 Task: Set the maximum RTP sources in real-time protocol input to 4.
Action: Mouse moved to (96, 12)
Screenshot: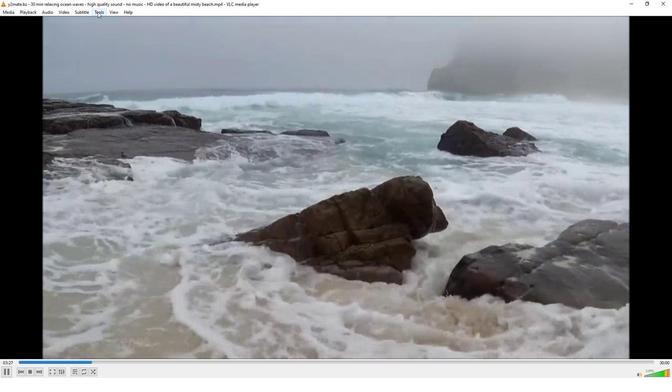 
Action: Mouse pressed left at (96, 12)
Screenshot: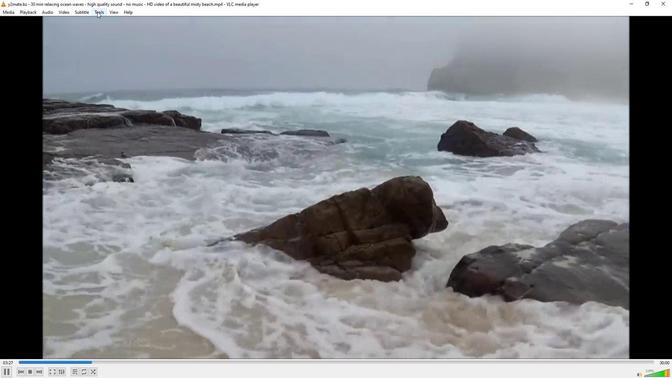
Action: Mouse moved to (112, 93)
Screenshot: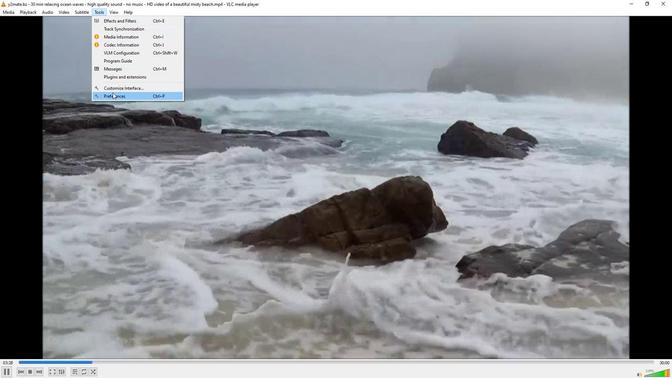 
Action: Mouse pressed left at (112, 93)
Screenshot: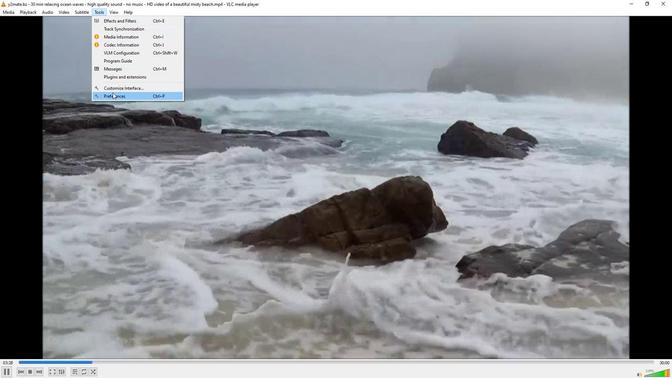 
Action: Mouse moved to (182, 291)
Screenshot: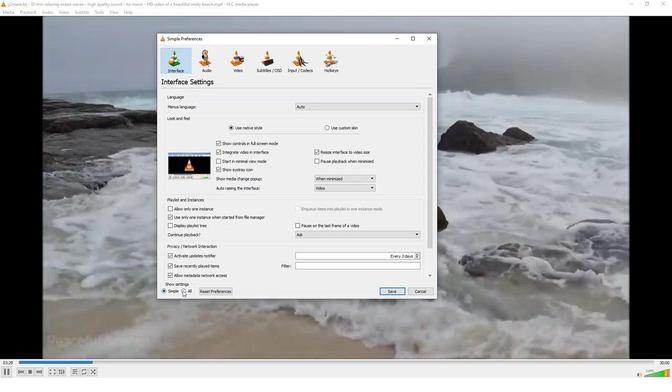 
Action: Mouse pressed left at (182, 291)
Screenshot: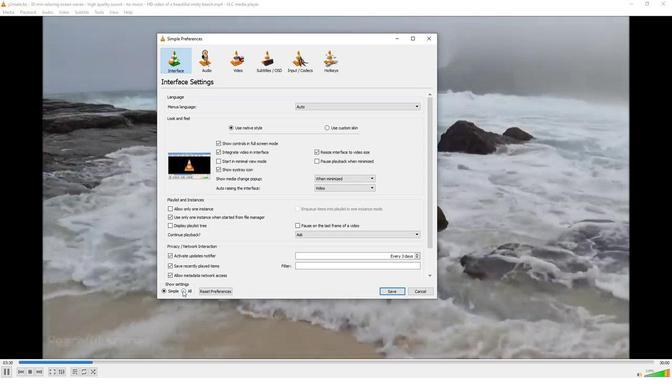 
Action: Mouse moved to (172, 191)
Screenshot: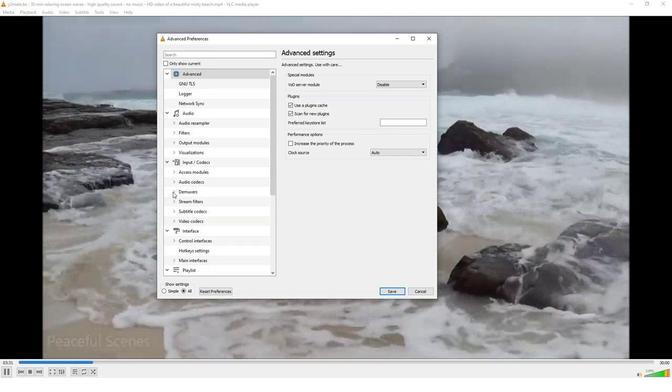 
Action: Mouse pressed left at (172, 191)
Screenshot: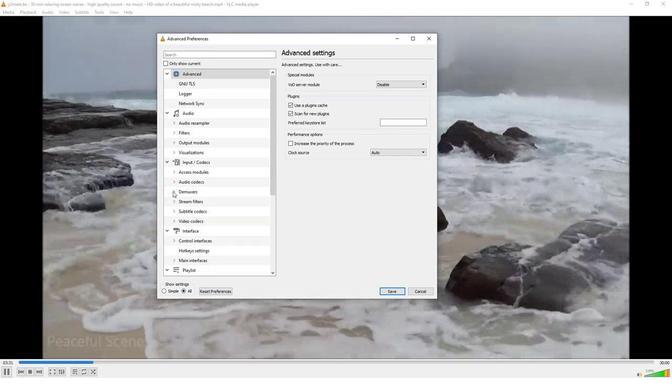 
Action: Mouse moved to (192, 241)
Screenshot: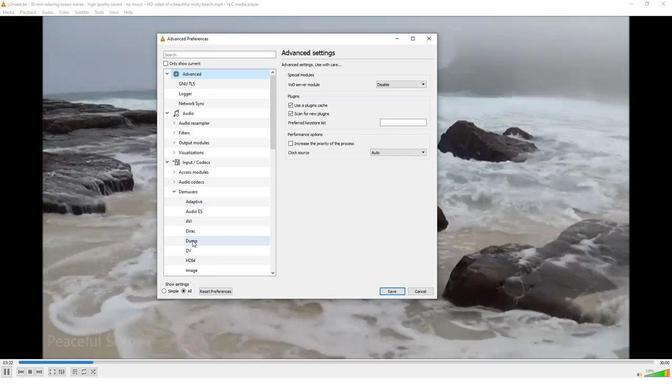 
Action: Mouse scrolled (192, 241) with delta (0, 0)
Screenshot: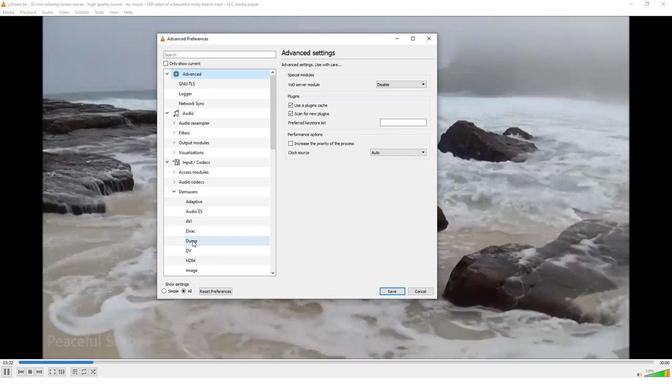 
Action: Mouse scrolled (192, 241) with delta (0, 0)
Screenshot: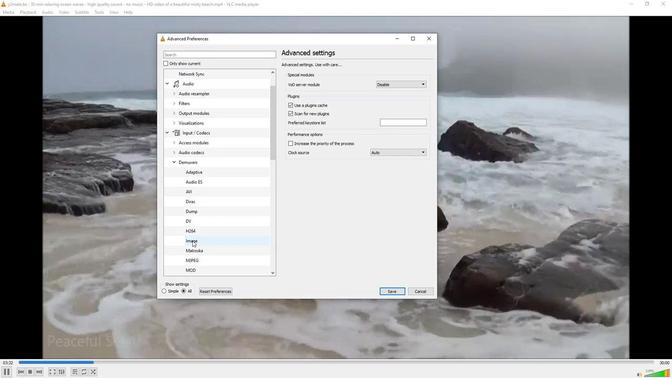 
Action: Mouse scrolled (192, 241) with delta (0, 0)
Screenshot: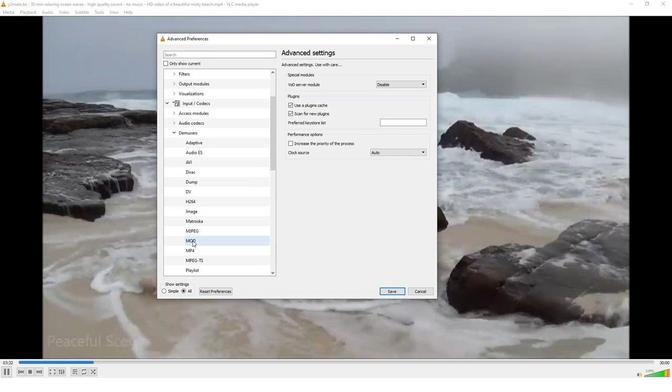 
Action: Mouse scrolled (192, 241) with delta (0, 0)
Screenshot: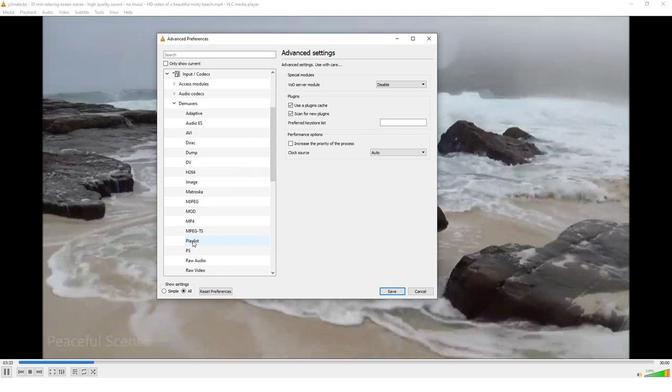 
Action: Mouse moved to (193, 250)
Screenshot: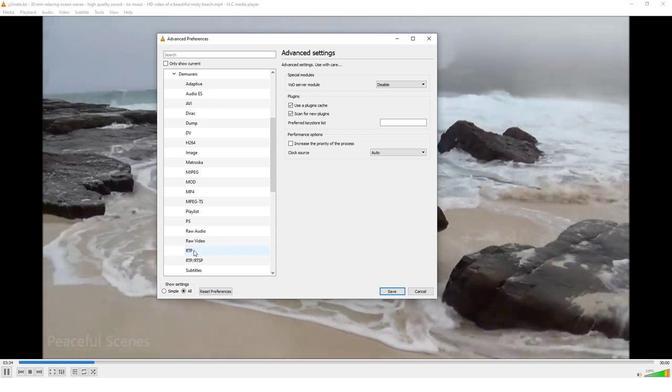
Action: Mouse pressed left at (193, 250)
Screenshot: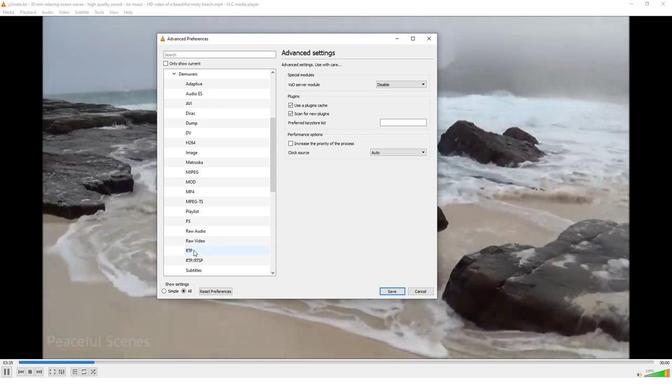 
Action: Mouse moved to (424, 102)
Screenshot: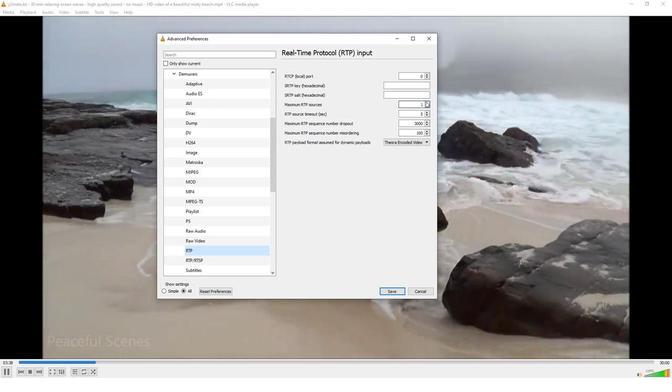 
Action: Mouse pressed left at (424, 102)
Screenshot: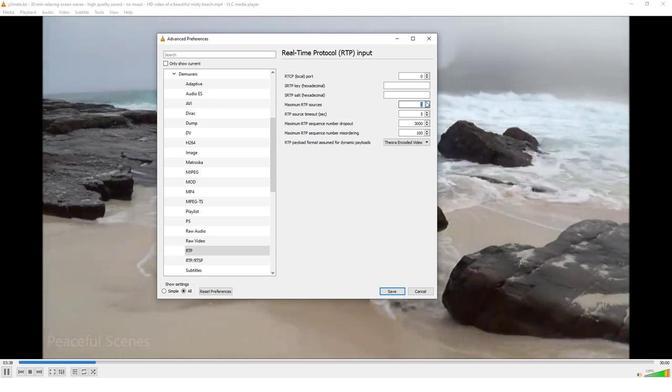 
Action: Mouse pressed left at (424, 102)
Screenshot: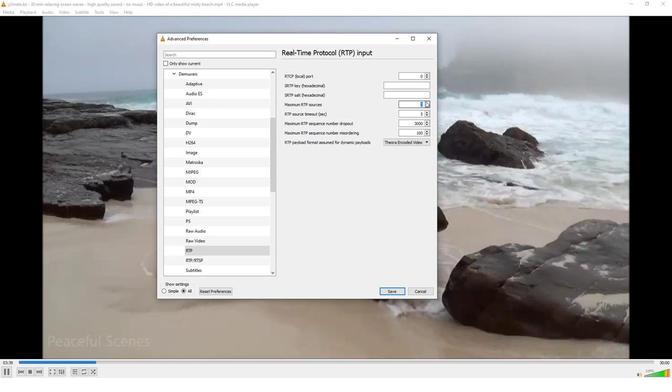 
Action: Mouse pressed left at (424, 102)
Screenshot: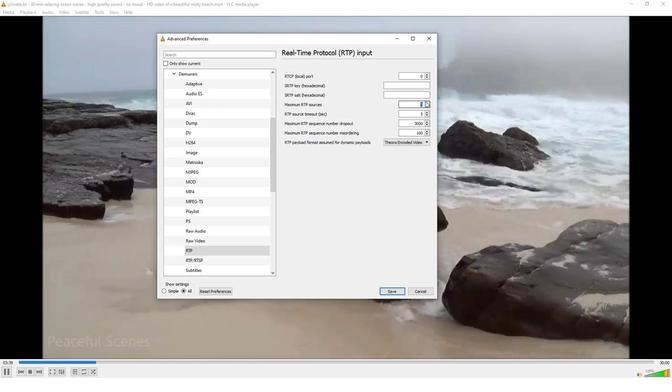 
Action: Mouse moved to (381, 195)
Screenshot: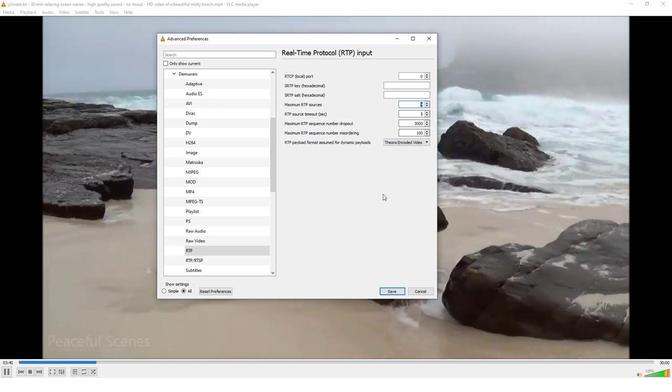 
